 Task: Create a view with title "labels".
Action: Mouse moved to (176, 232)
Screenshot: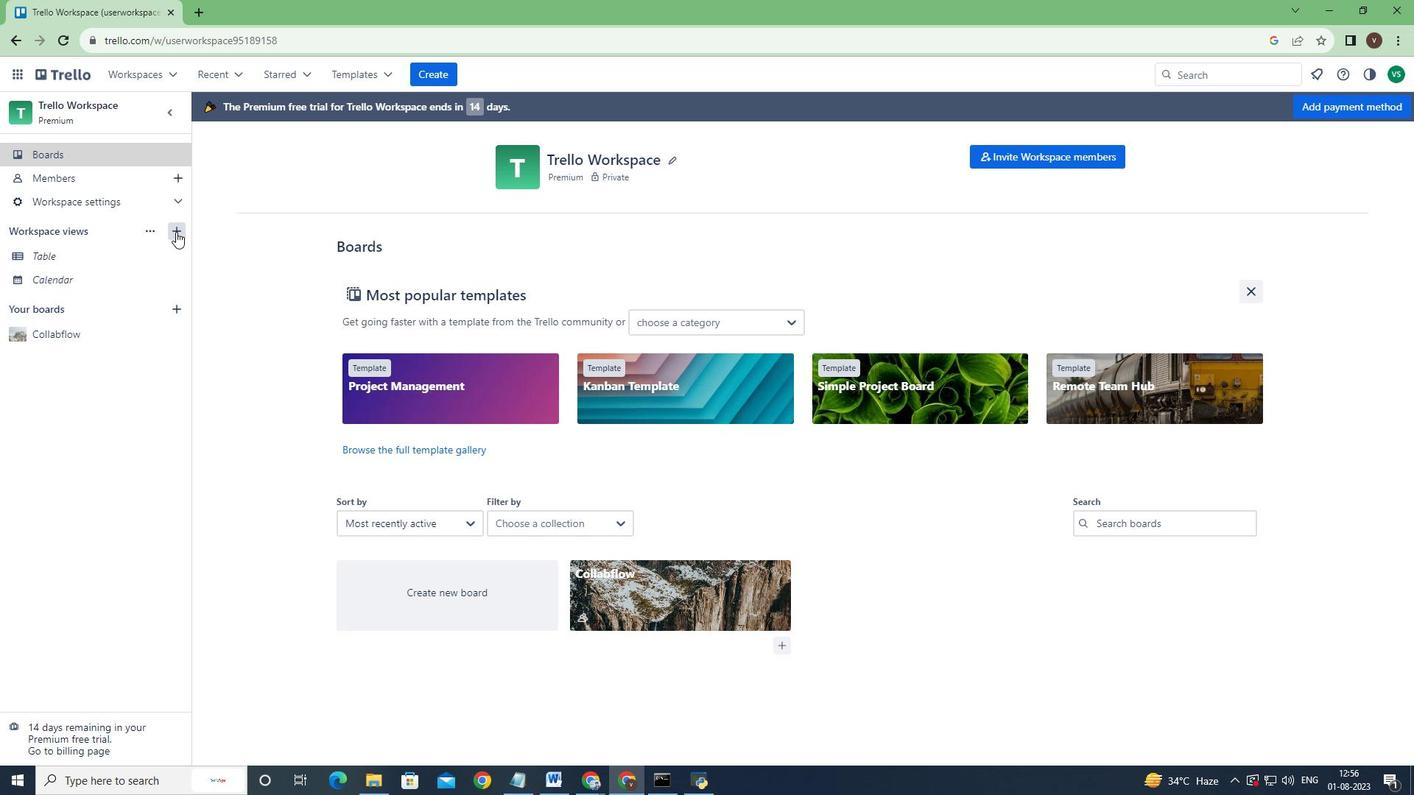 
Action: Mouse pressed left at (176, 232)
Screenshot: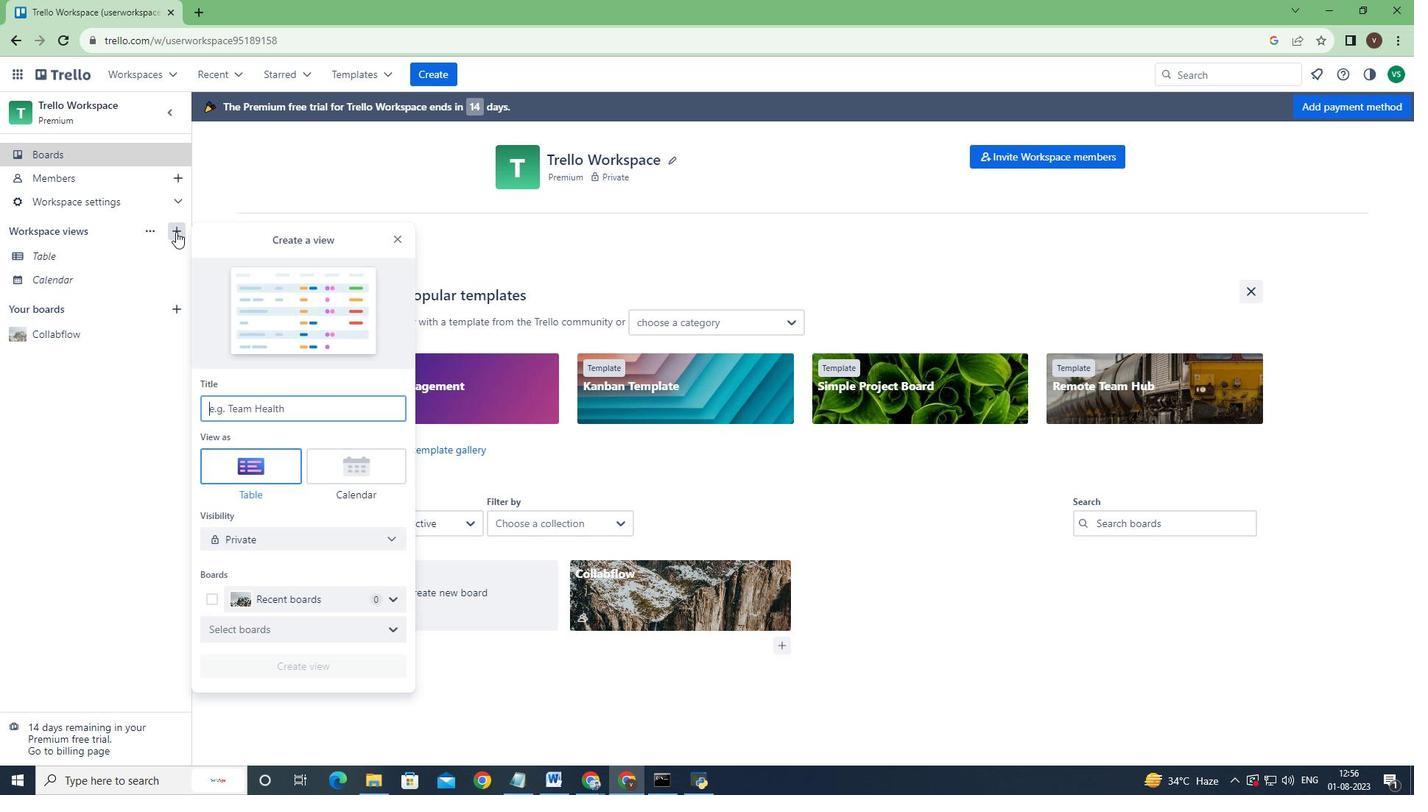 
Action: Mouse moved to (271, 411)
Screenshot: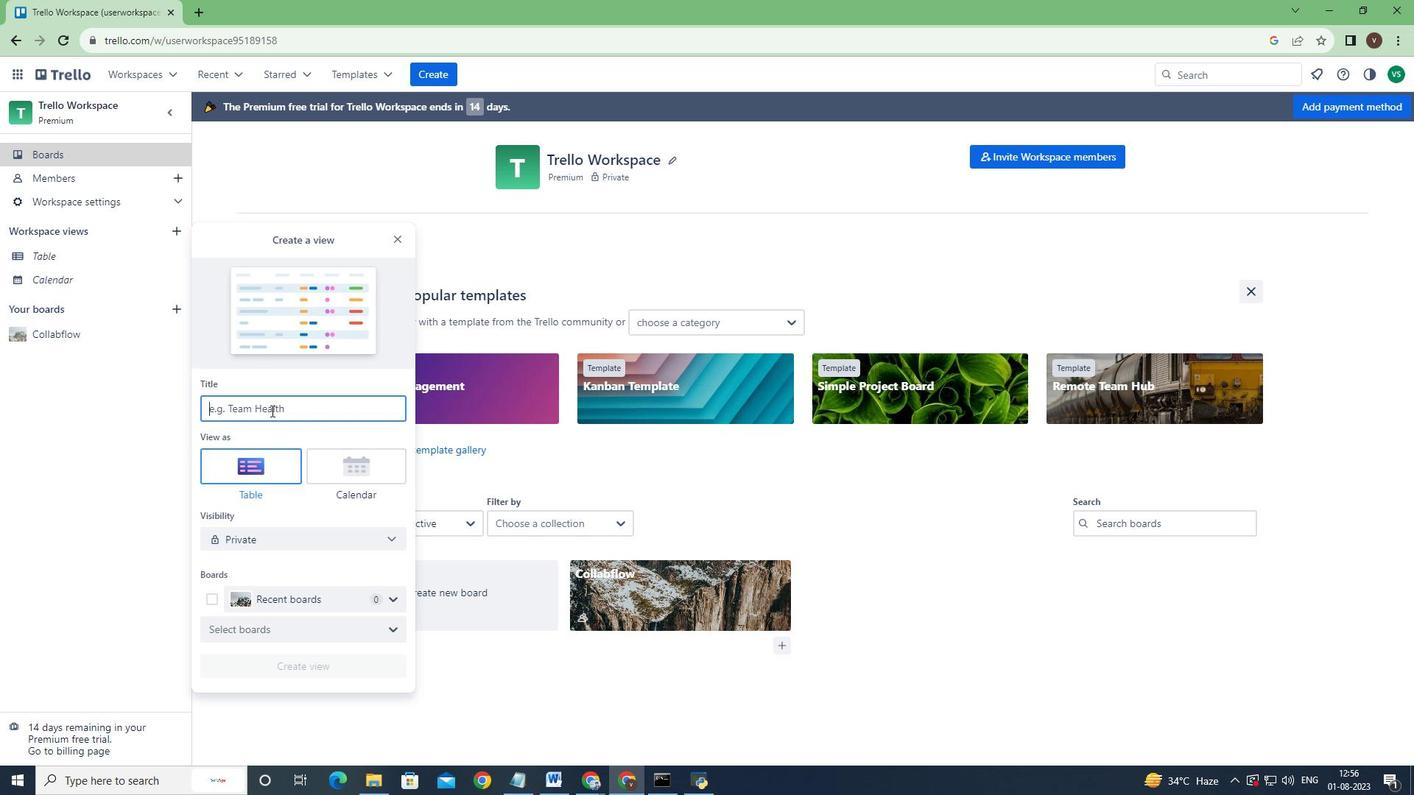 
Action: Mouse pressed left at (271, 411)
Screenshot: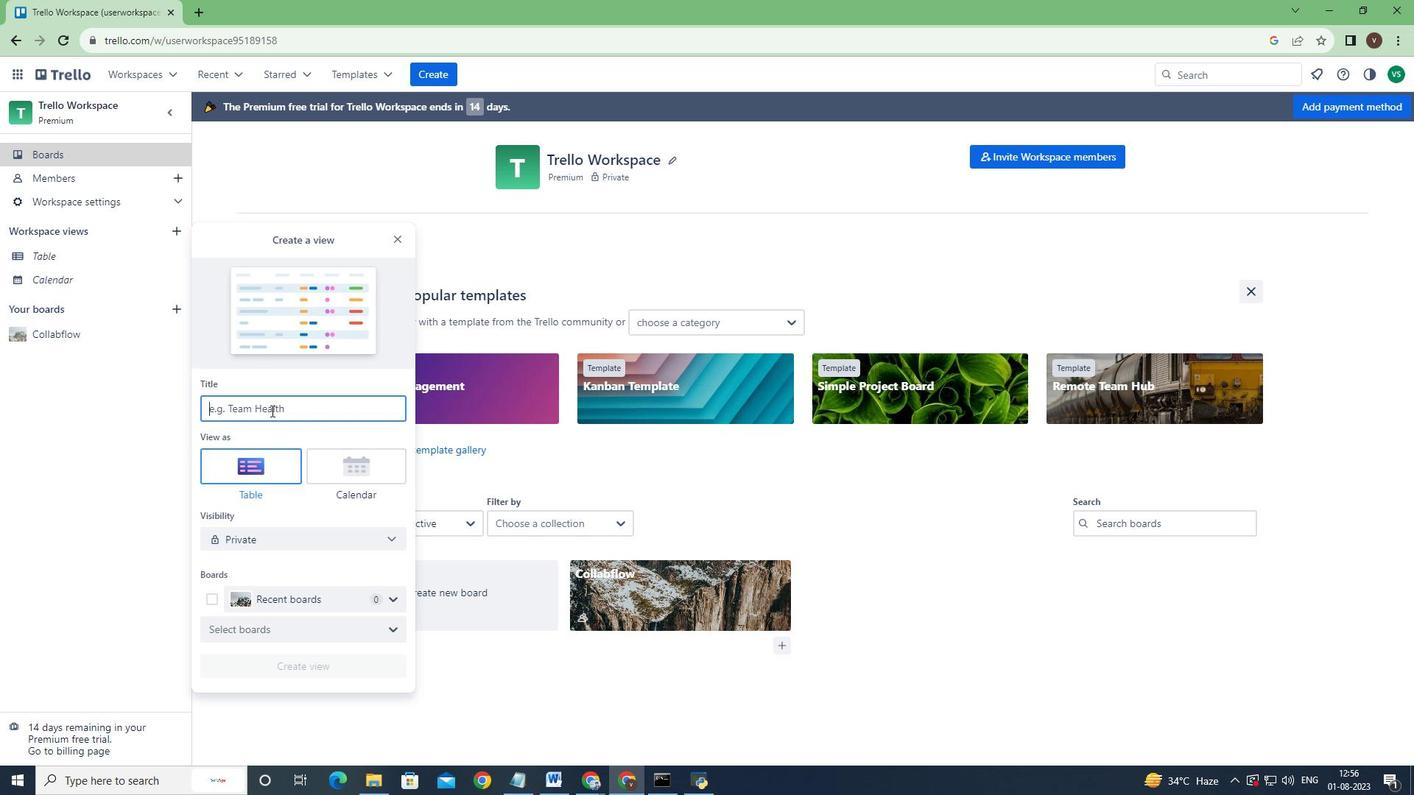 
Action: Key pressed labels
Screenshot: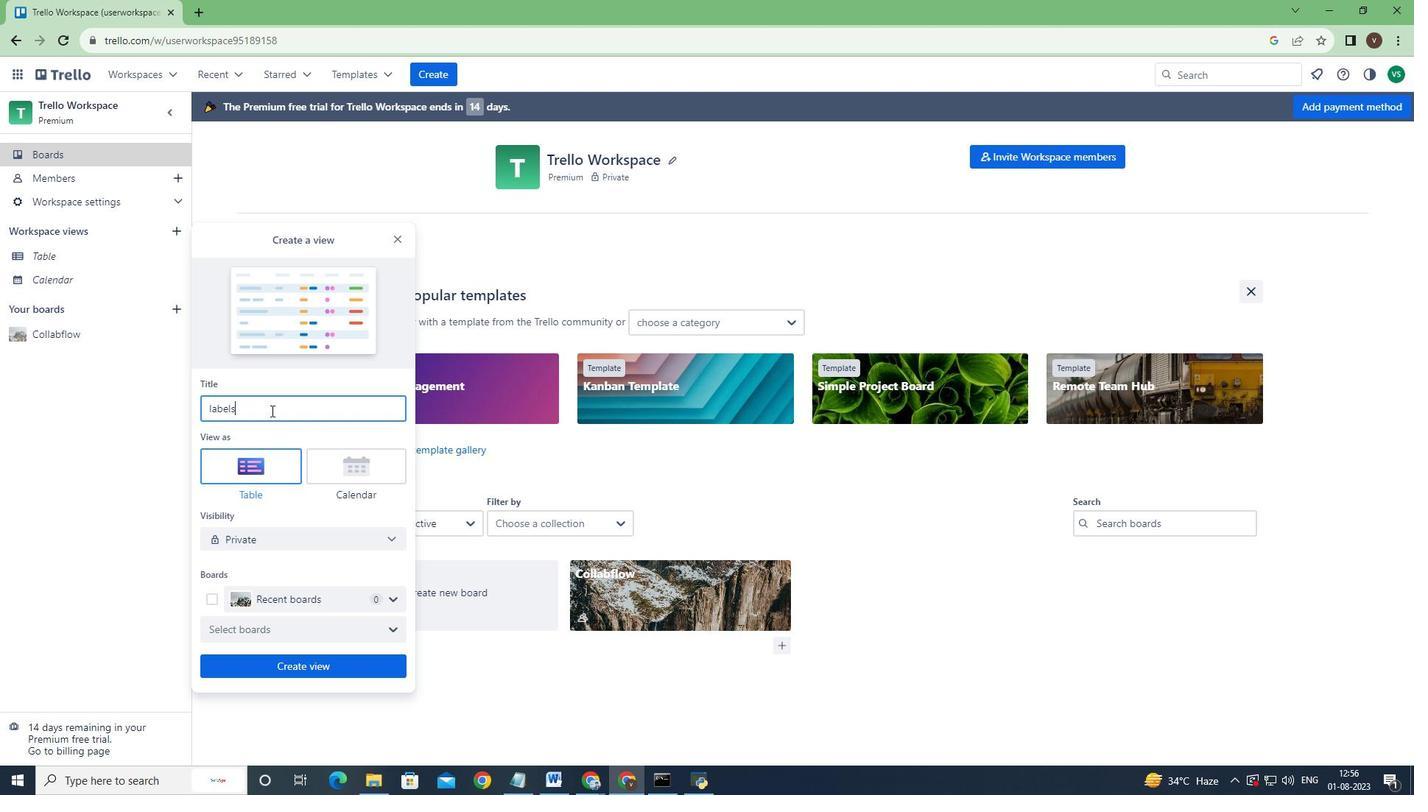 
